 Task: Select the Buenos Aires Time as time zone for the schedule.
Action: Mouse moved to (334, 121)
Screenshot: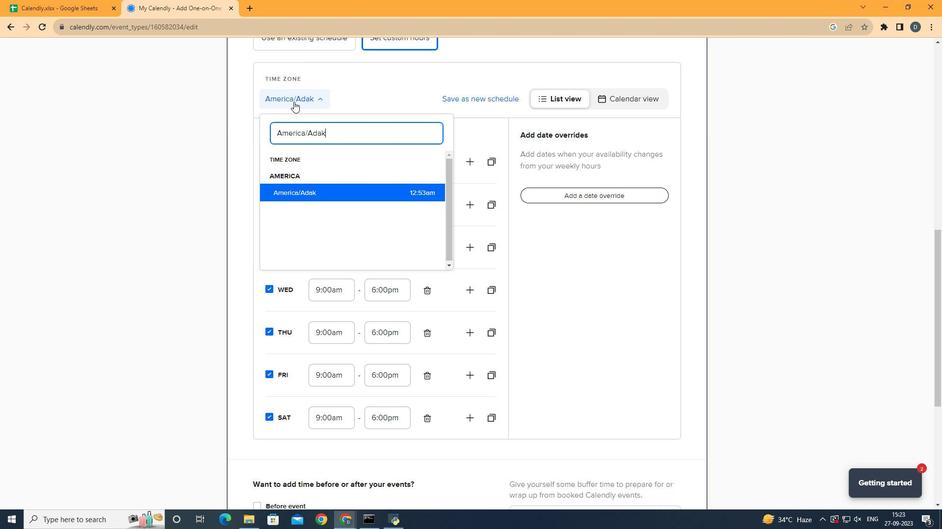 
Action: Mouse pressed left at (334, 121)
Screenshot: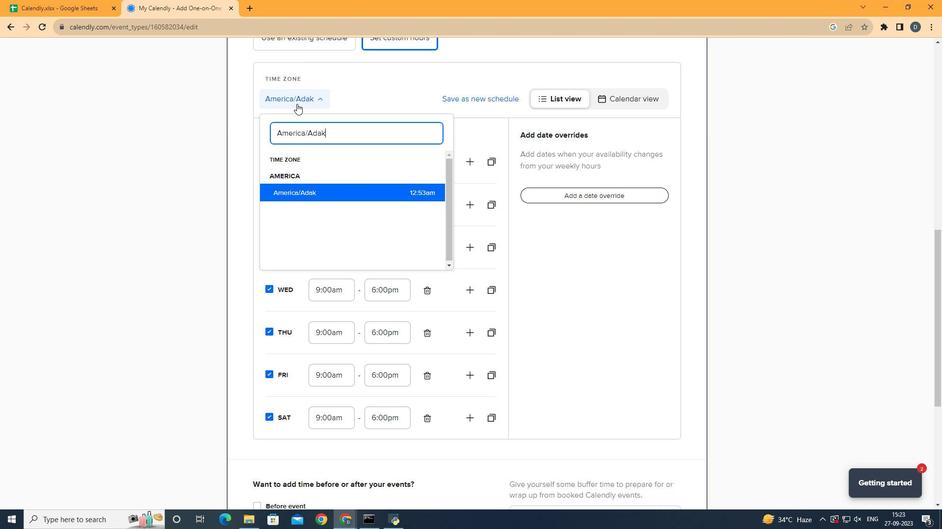 
Action: Mouse moved to (407, 130)
Screenshot: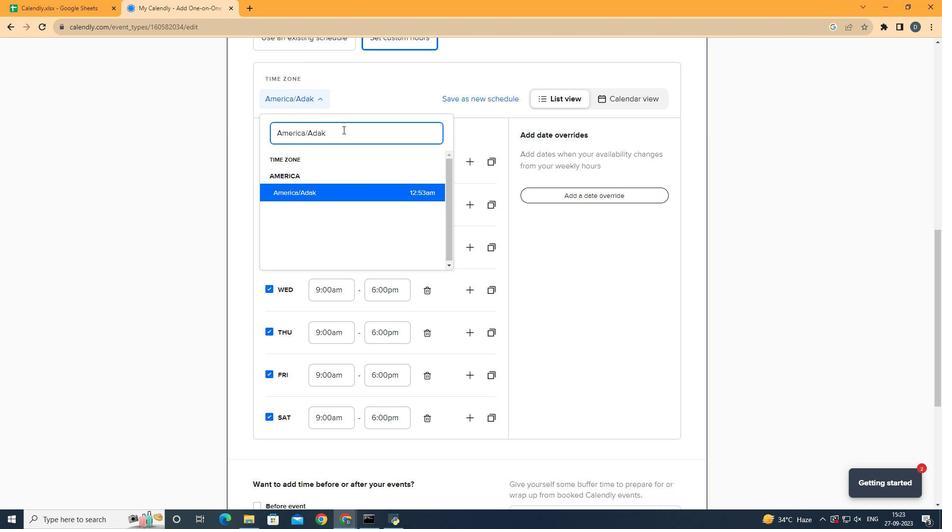 
Action: Key pressed <Key.backspace><Key.backspace><Key.backspace><Key.backspace><Key.backspace><Key.backspace><Key.backspace><Key.backspace><Key.backspace><Key.backspace><Key.backspace><Key.backspace><Key.backspace><Key.backspace><Key.backspace><Key.backspace><Key.backspace><Key.backspace><Key.backspace><Key.backspace><Key.backspace><Key.backspace><Key.backspace><Key.backspace><Key.backspace><Key.backspace><Key.backspace><Key.backspace><Key.backspace><Key.shift><Key.shift><Key.shift>Buenos<Key.space><Key.shift><Key.shift>
Screenshot: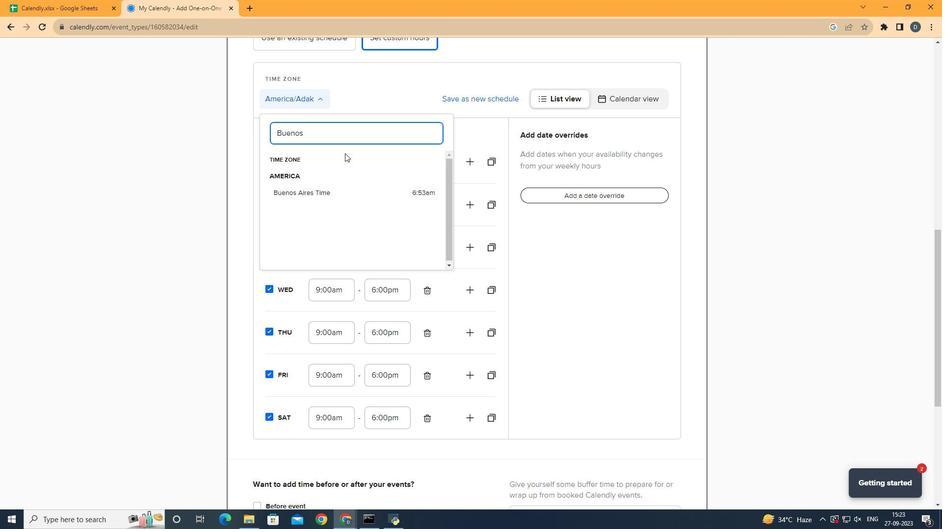 
Action: Mouse moved to (420, 152)
Screenshot: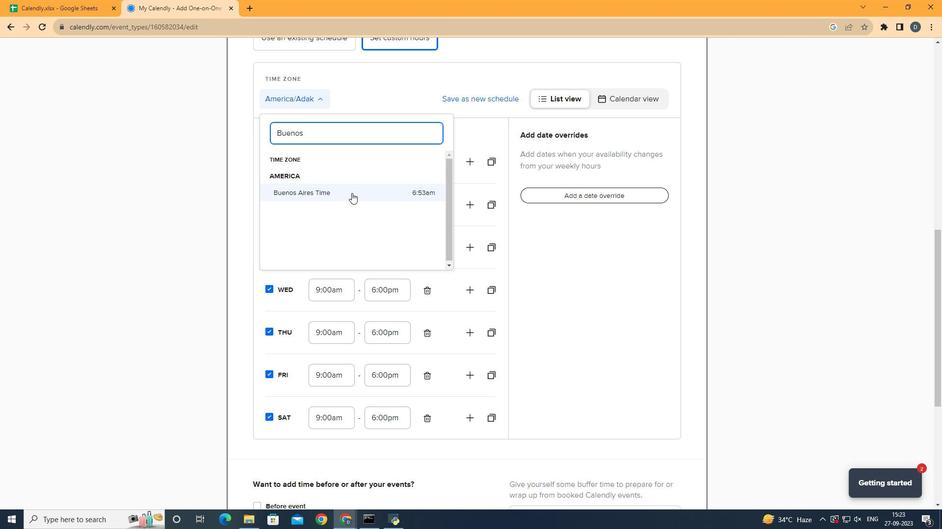 
Action: Mouse pressed left at (420, 152)
Screenshot: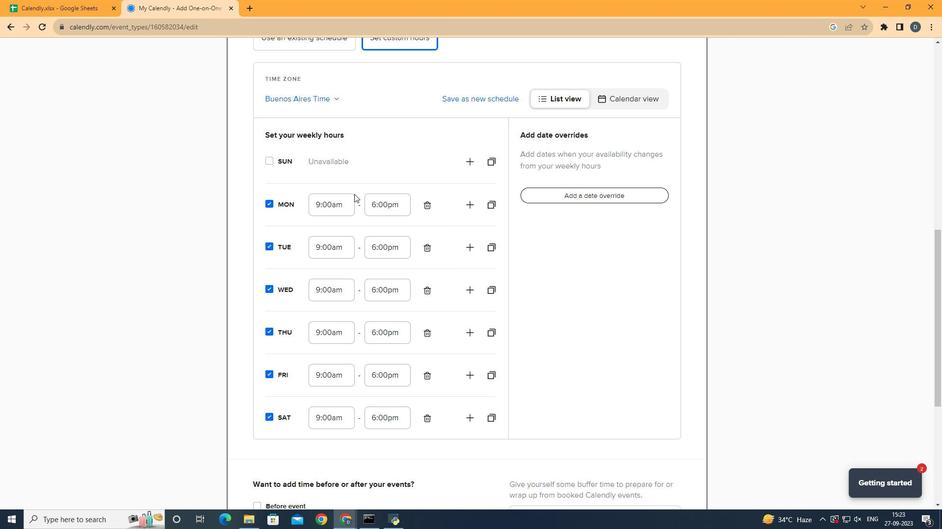 
Action: Mouse moved to (524, 137)
Screenshot: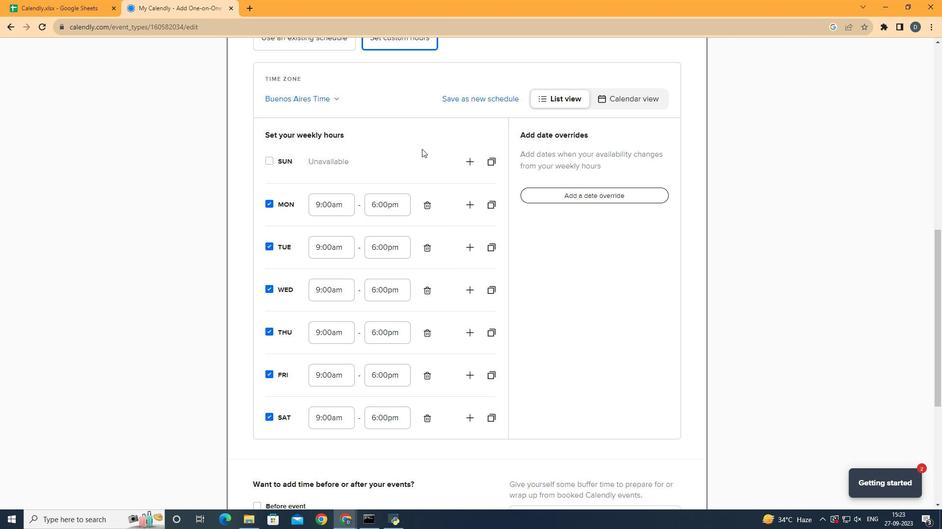 
